 Task: Create Card Lead Magnet Creation in Board Brand Guidelines to Workspace Email Automation. Create Card Tax Planning Review in Board Regulatory Compliance to Workspace Email Automation. Create Card Lead Magnet Creation in Board Business Model Revenue Streams Development to Workspace Email Automation
Action: Mouse moved to (382, 145)
Screenshot: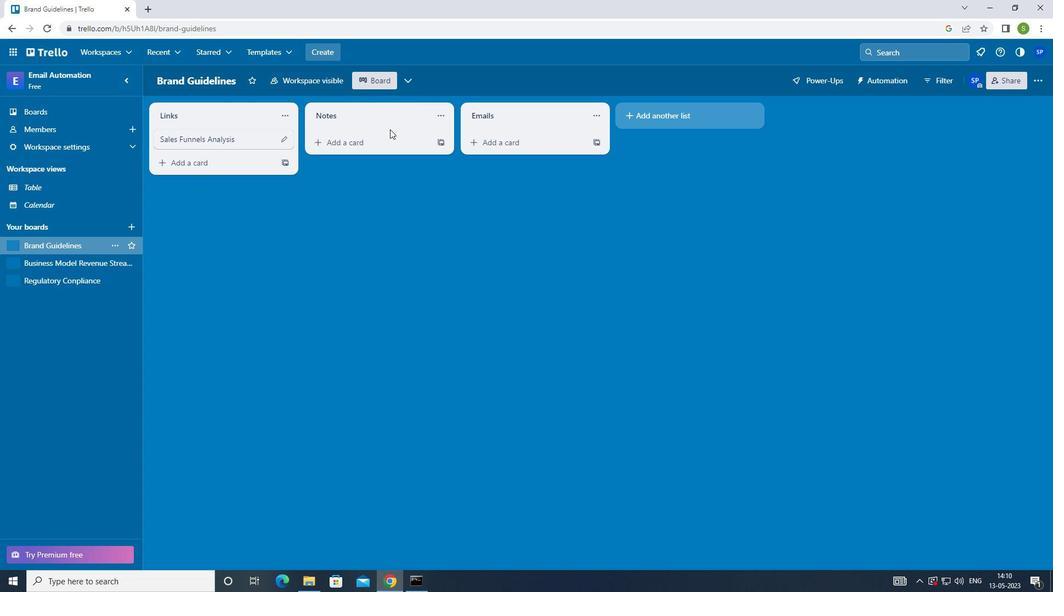 
Action: Mouse pressed left at (382, 145)
Screenshot: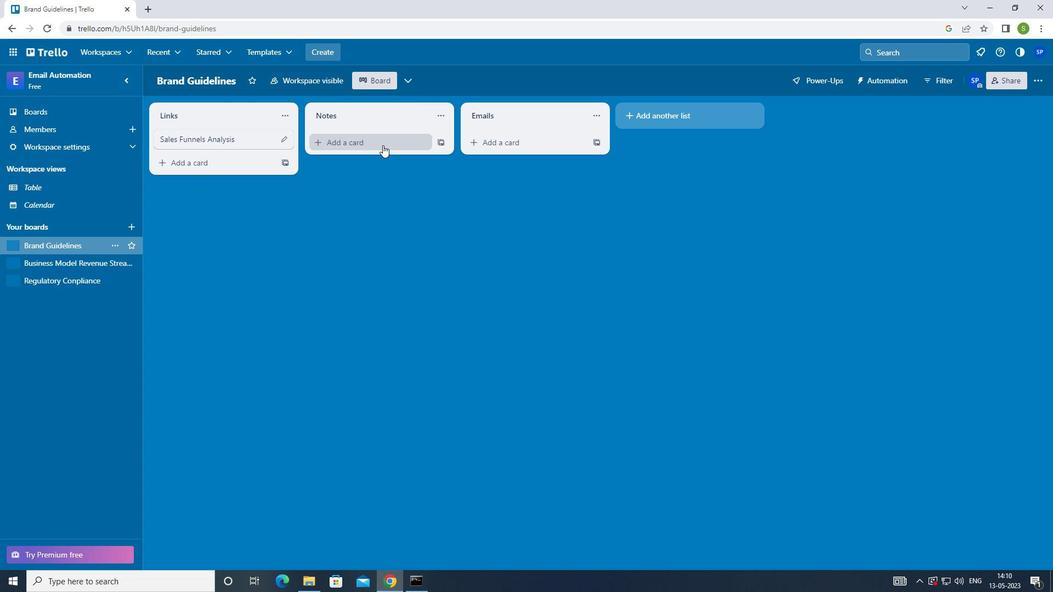 
Action: Mouse moved to (376, 293)
Screenshot: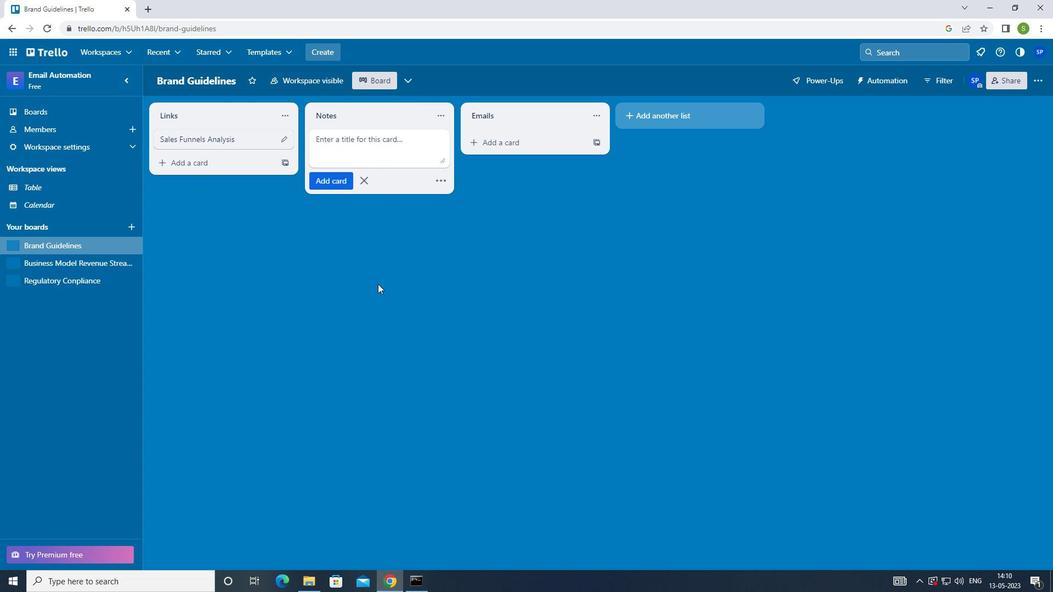 
Action: Key pressed <Key.shift>LEAD<Key.space><Key.shift>MAGNET<Key.space><Key.shift>CREATION<Key.enter>
Screenshot: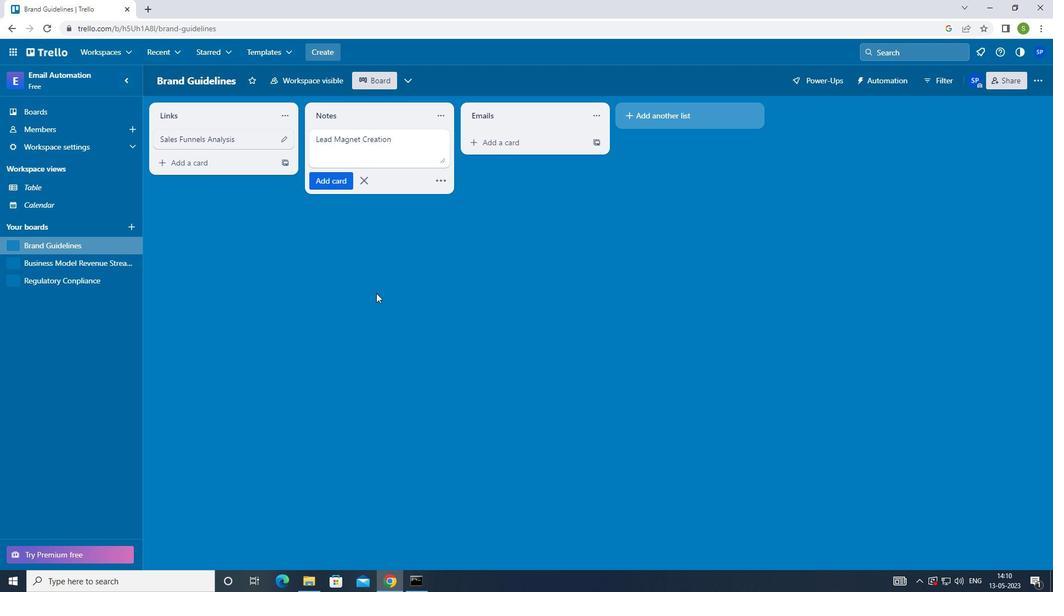 
Action: Mouse moved to (58, 278)
Screenshot: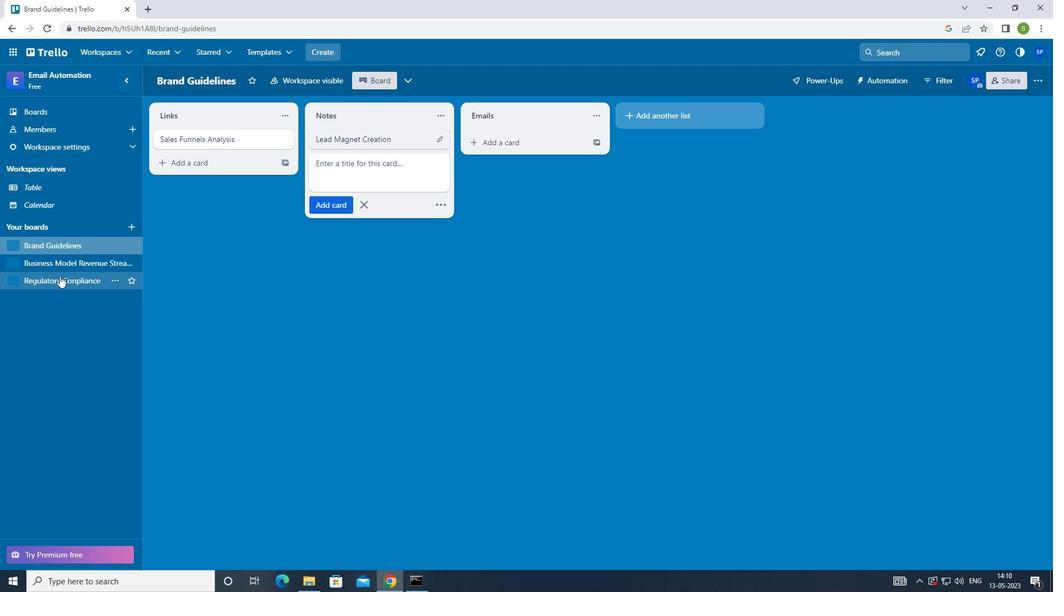 
Action: Mouse pressed left at (58, 278)
Screenshot: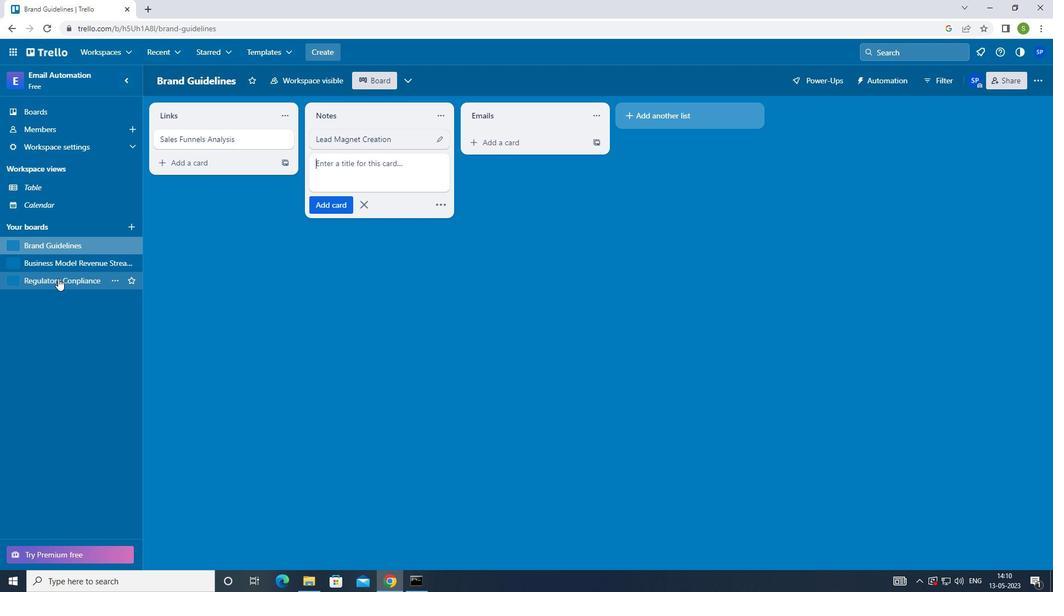 
Action: Mouse moved to (347, 144)
Screenshot: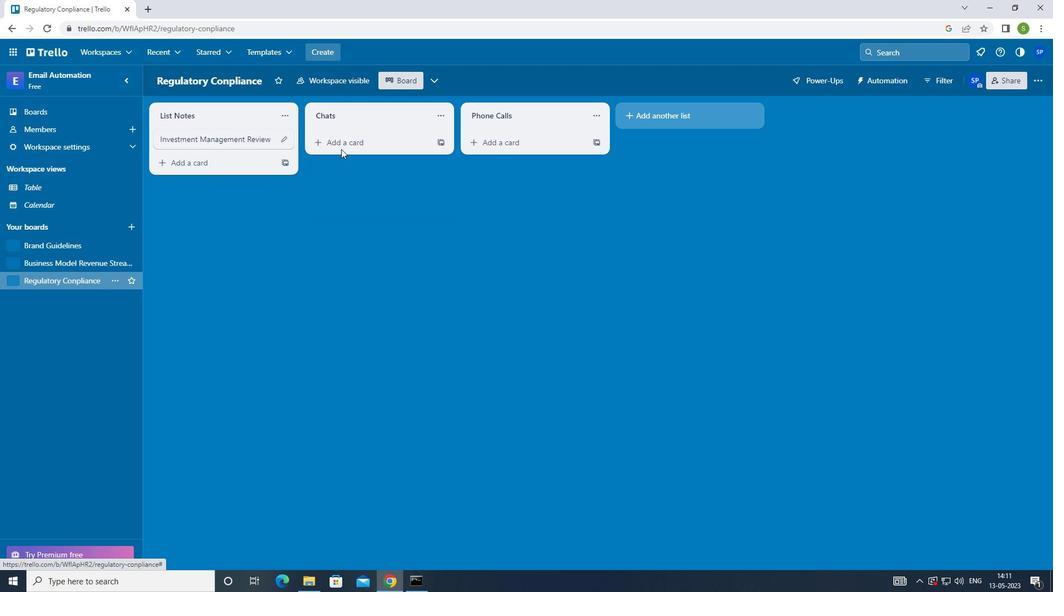 
Action: Mouse pressed left at (347, 144)
Screenshot: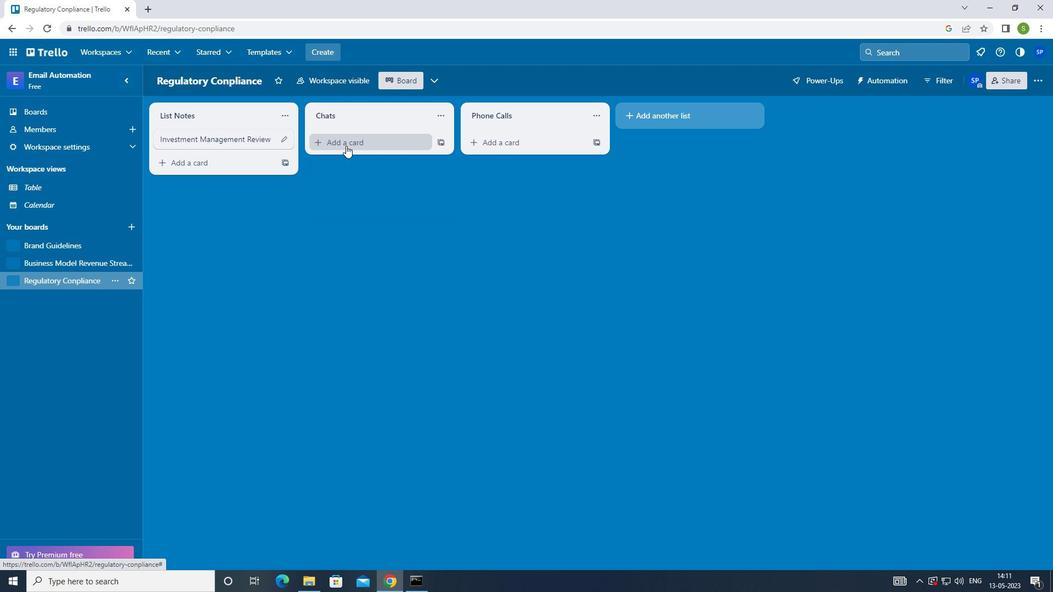 
Action: Mouse moved to (328, 275)
Screenshot: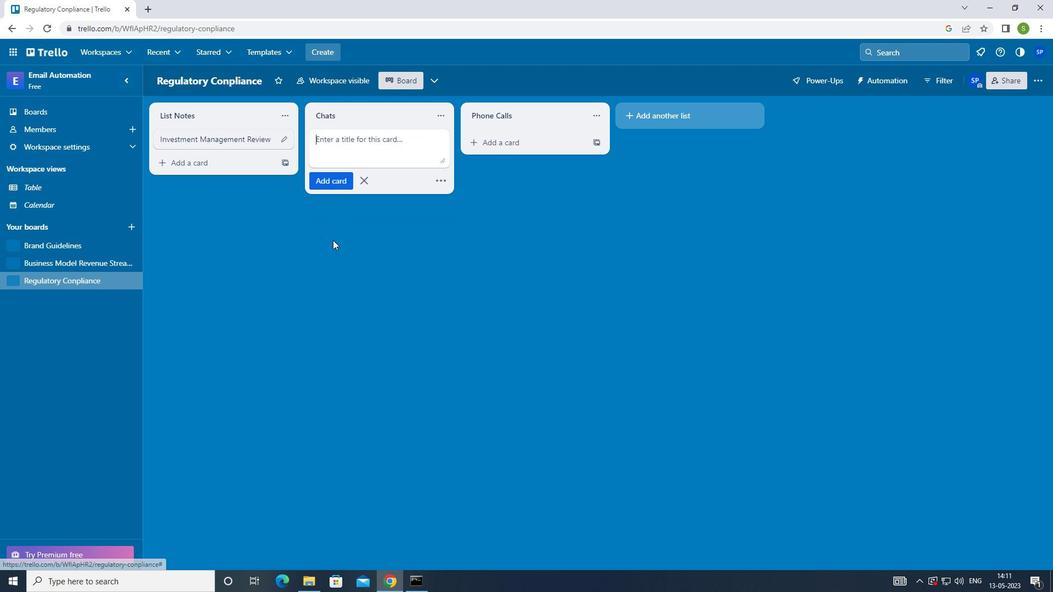 
Action: Key pressed <Key.shift>TAX<Key.space><Key.shift>PLANNING<Key.space><Key.shift>REVIEW<Key.enter>
Screenshot: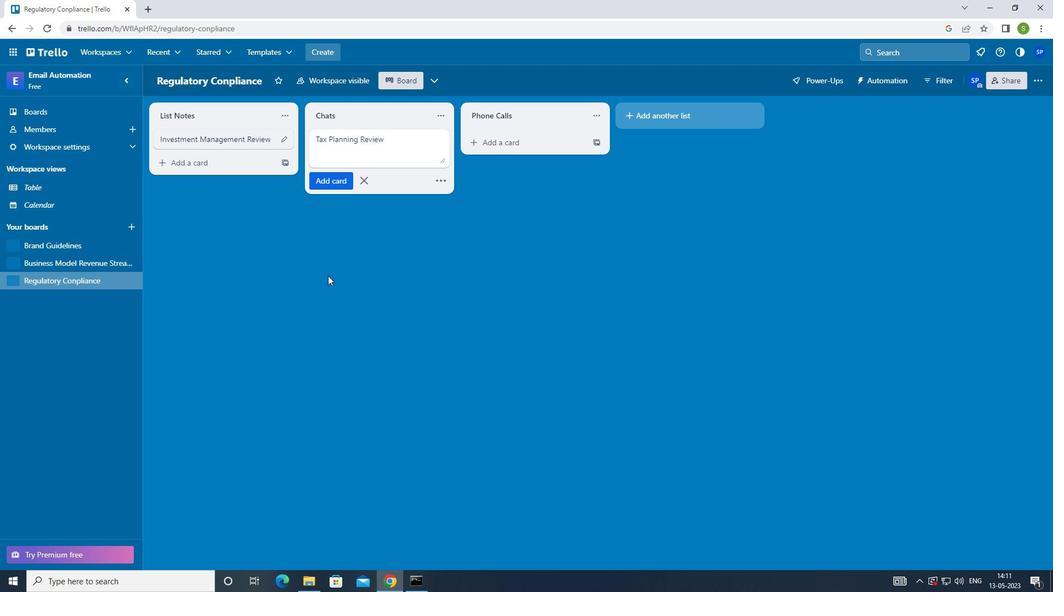 
Action: Mouse moved to (67, 266)
Screenshot: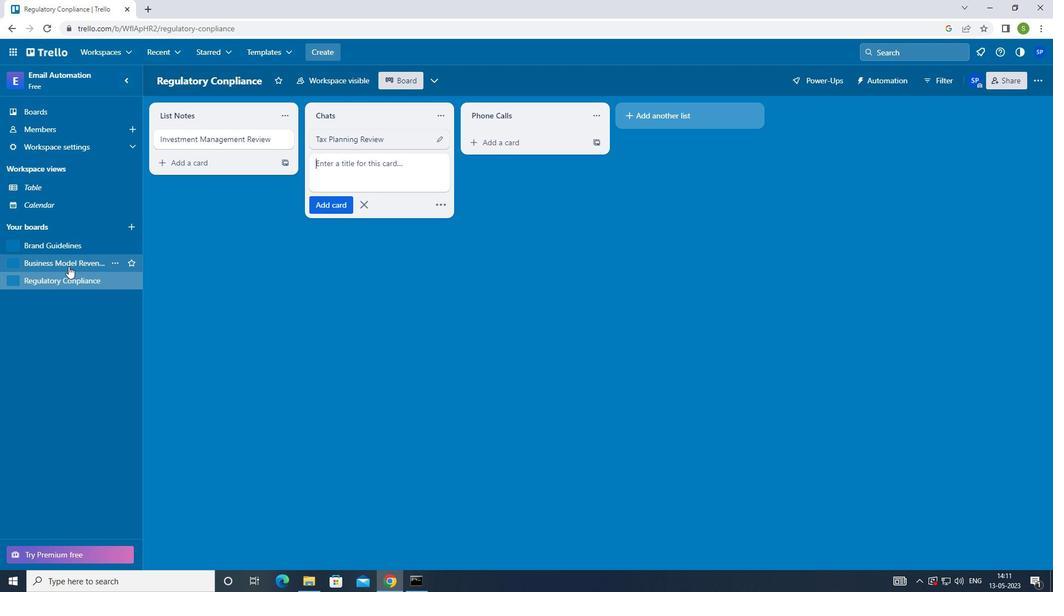
Action: Mouse pressed left at (67, 266)
Screenshot: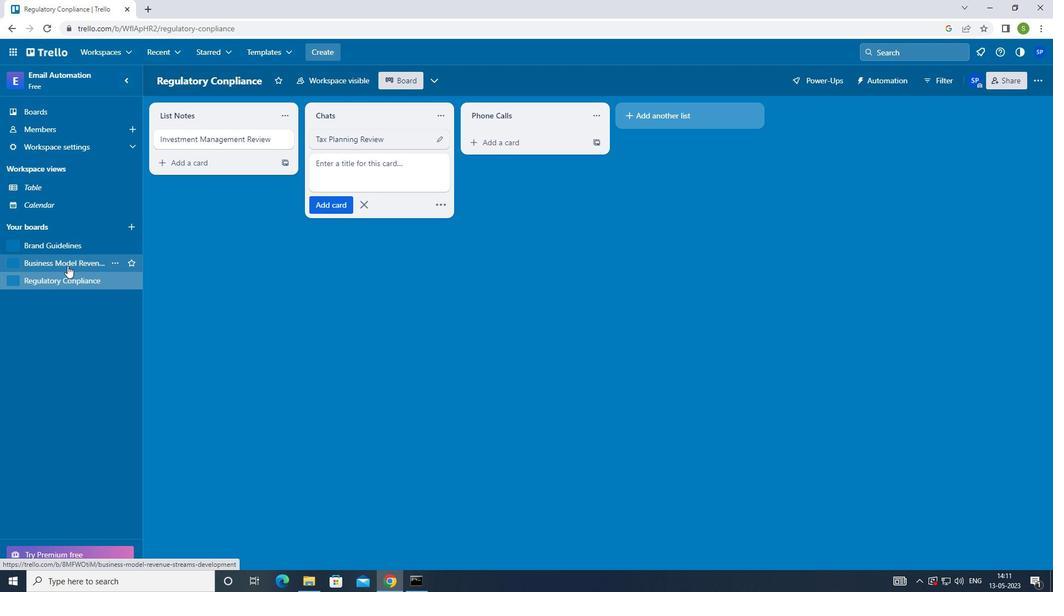 
Action: Mouse moved to (371, 144)
Screenshot: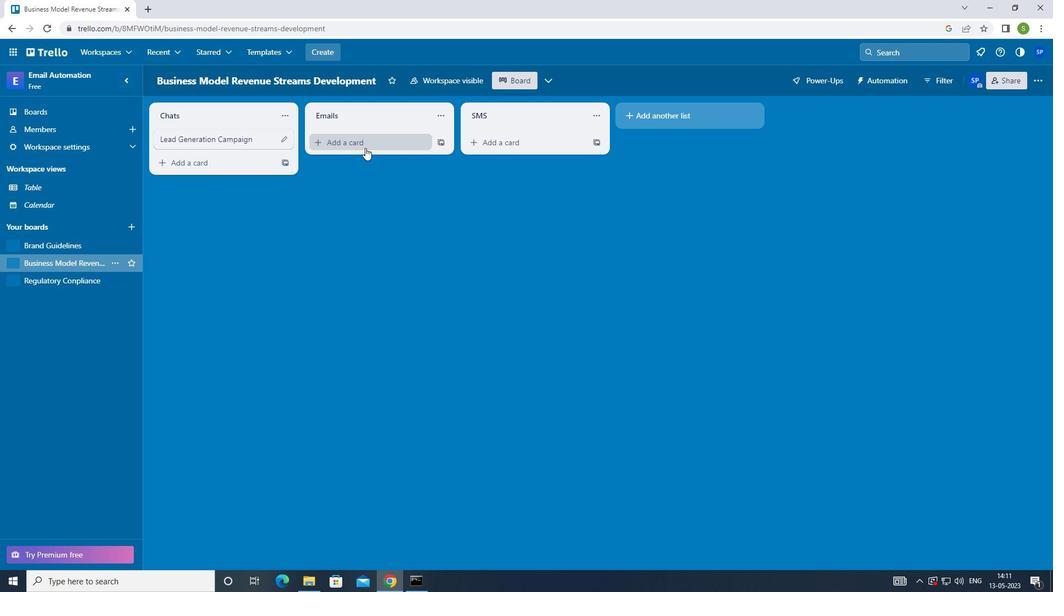 
Action: Mouse pressed left at (371, 144)
Screenshot: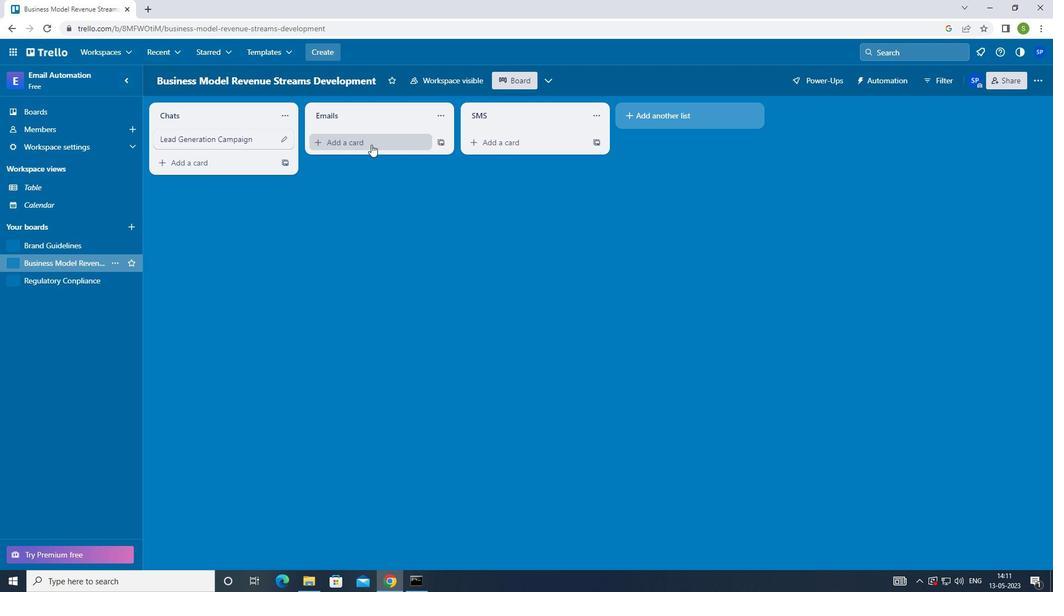 
Action: Mouse moved to (342, 246)
Screenshot: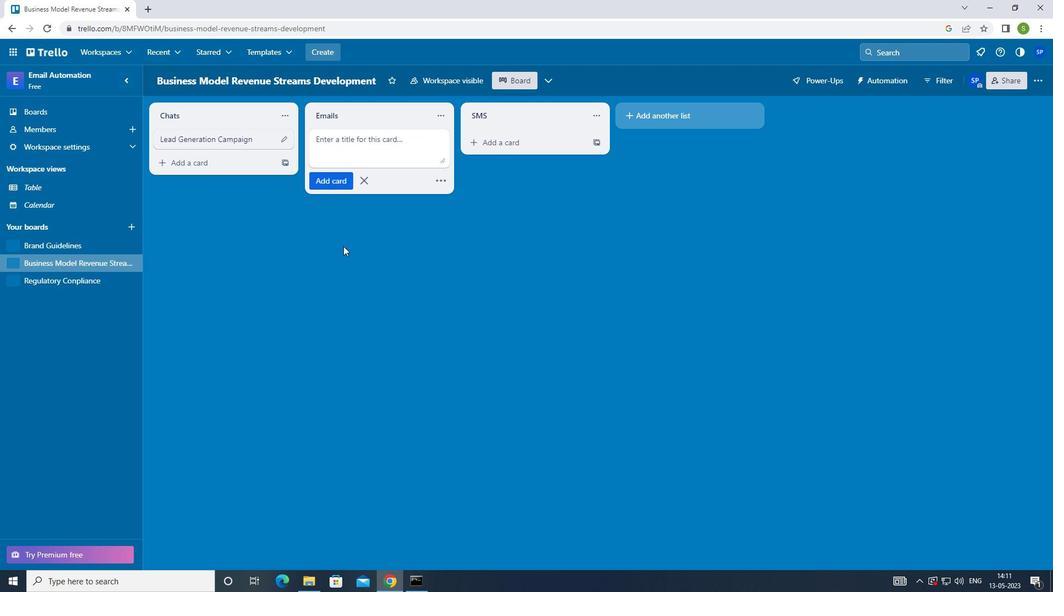 
Action: Key pressed <Key.shift><Key.shift><Key.shift>LEAD<Key.space><Key.shift>MAGNET<Key.space><Key.shift>CREATION<Key.enter><Key.f8>
Screenshot: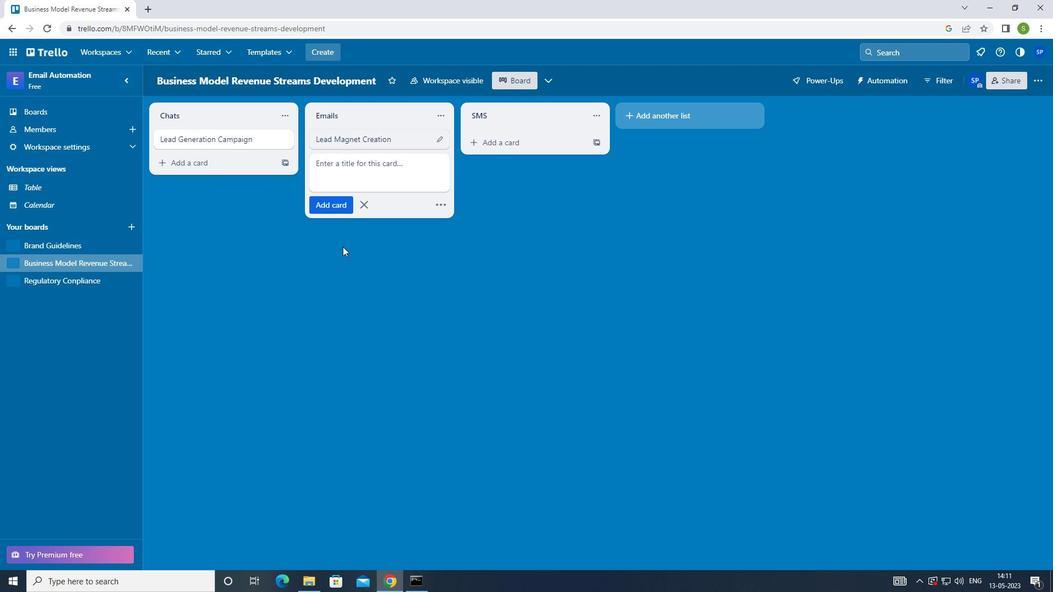 
